 Task: Compute the Hankel transform of a radial function.
Action: Mouse moved to (182, 92)
Screenshot: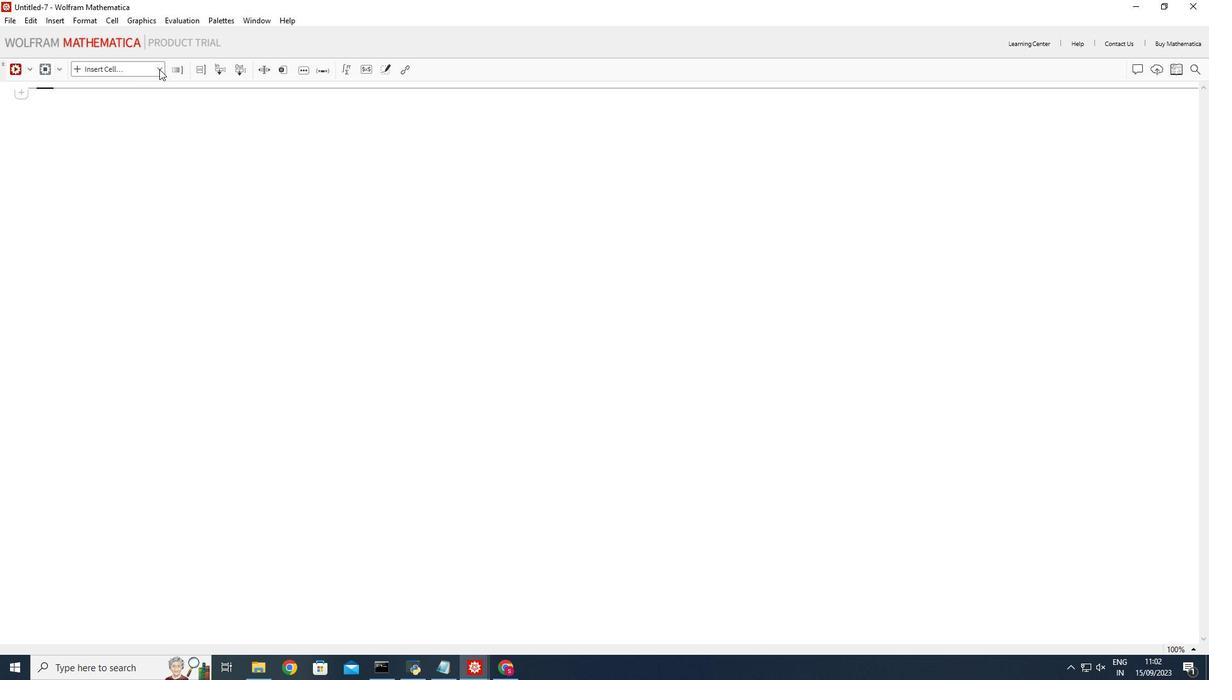 
Action: Mouse pressed left at (182, 92)
Screenshot: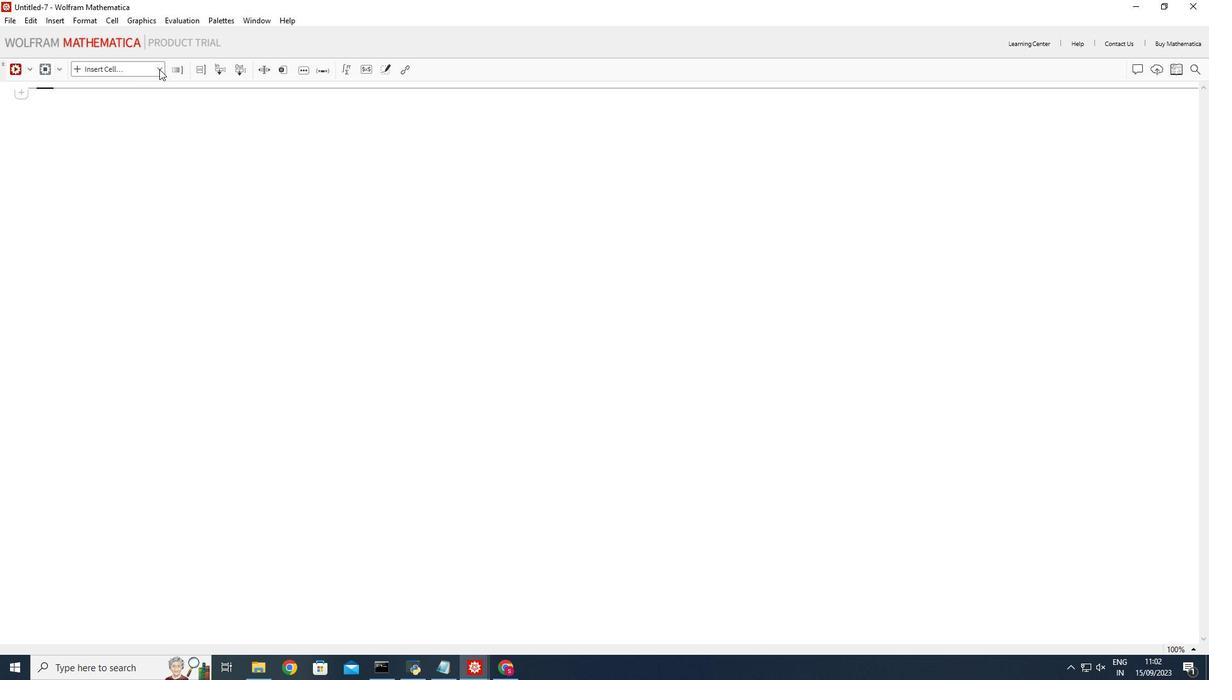 
Action: Mouse moved to (140, 111)
Screenshot: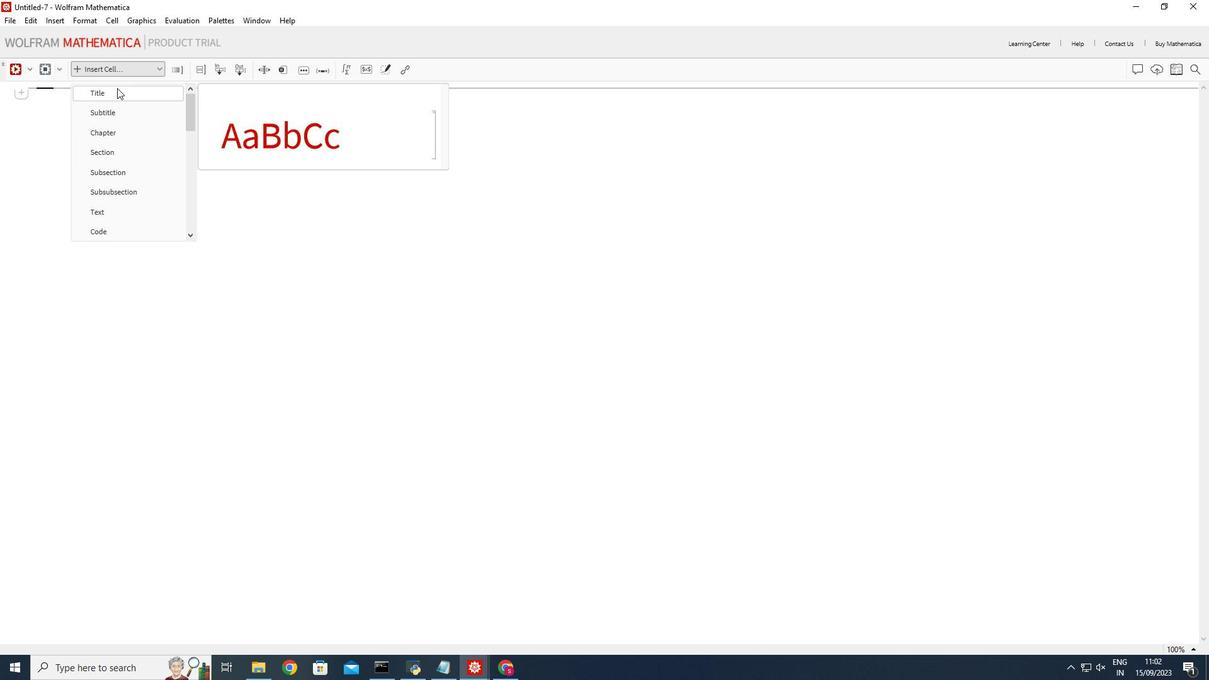 
Action: Mouse pressed left at (140, 111)
Screenshot: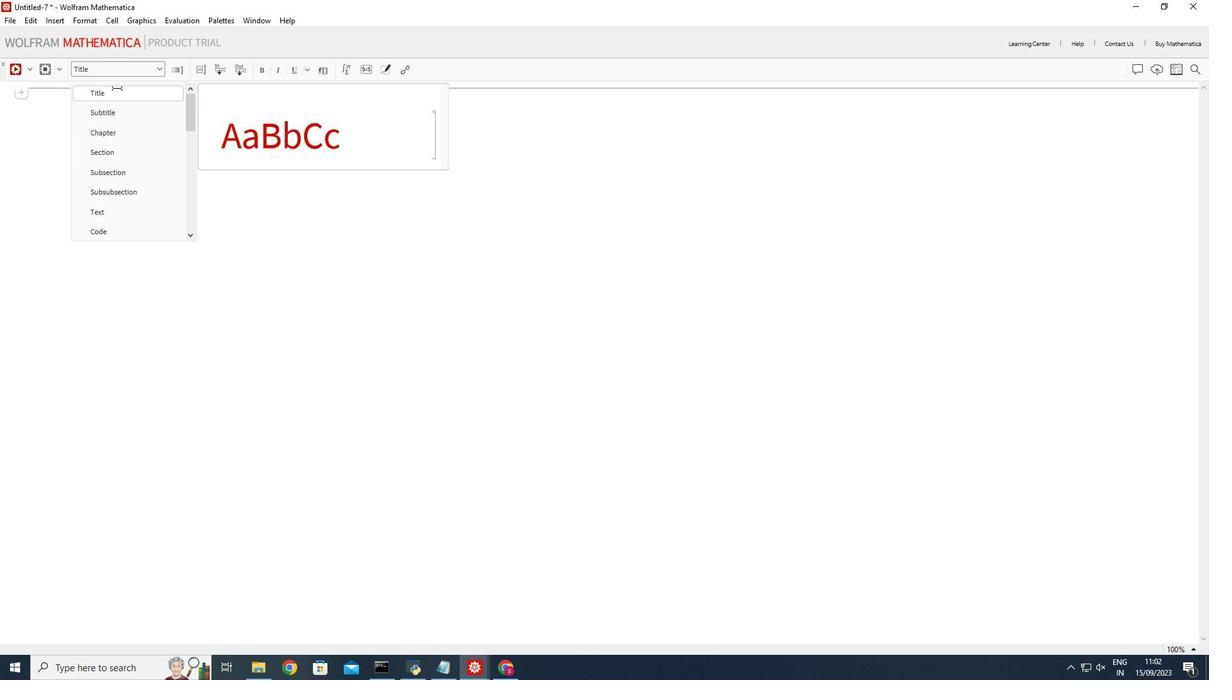 
Action: Mouse moved to (123, 172)
Screenshot: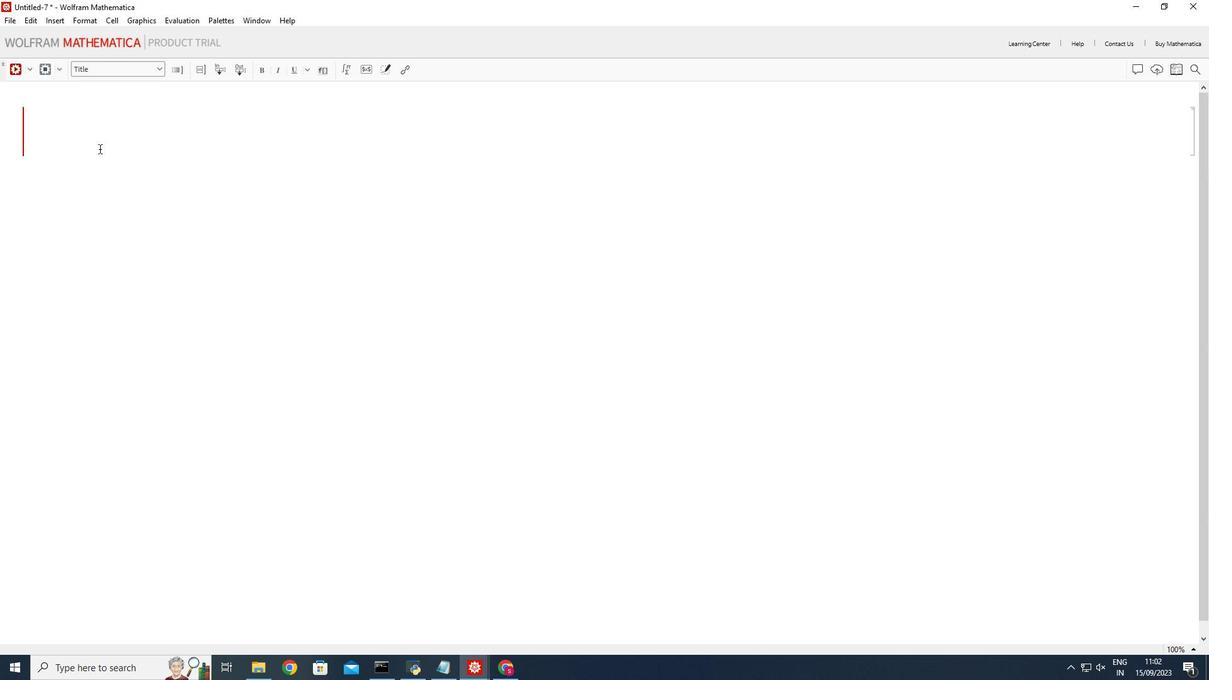 
Action: Mouse pressed left at (123, 172)
Screenshot: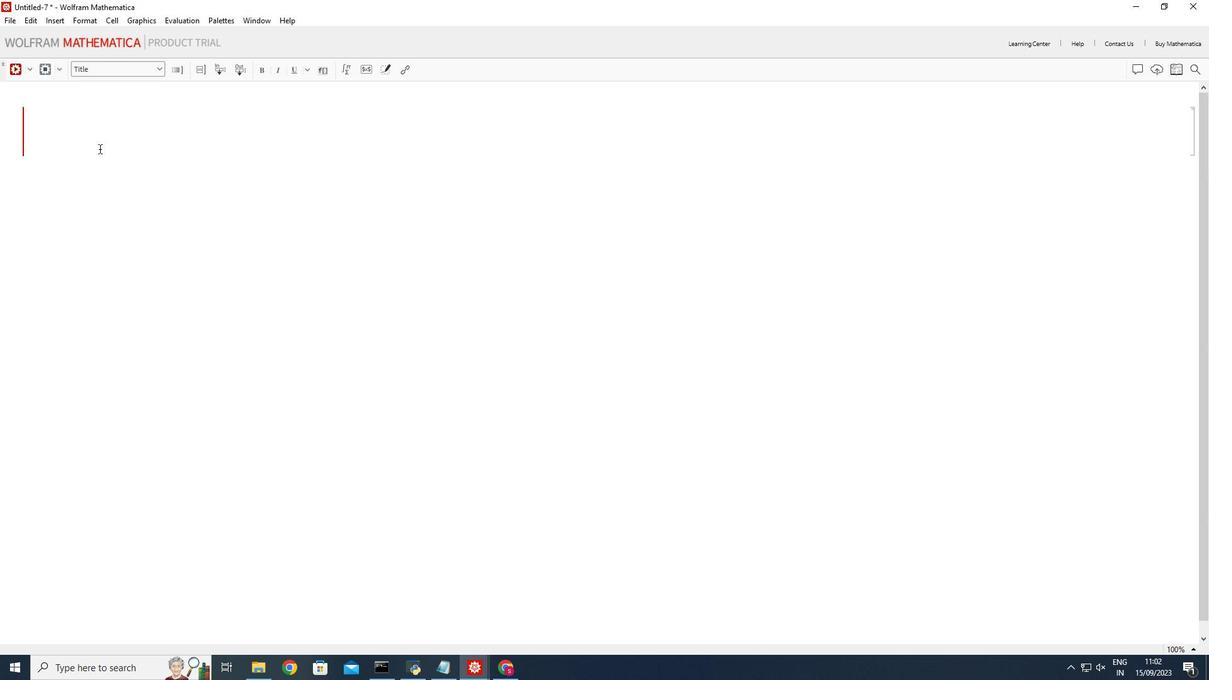 
Action: Mouse moved to (348, 361)
Screenshot: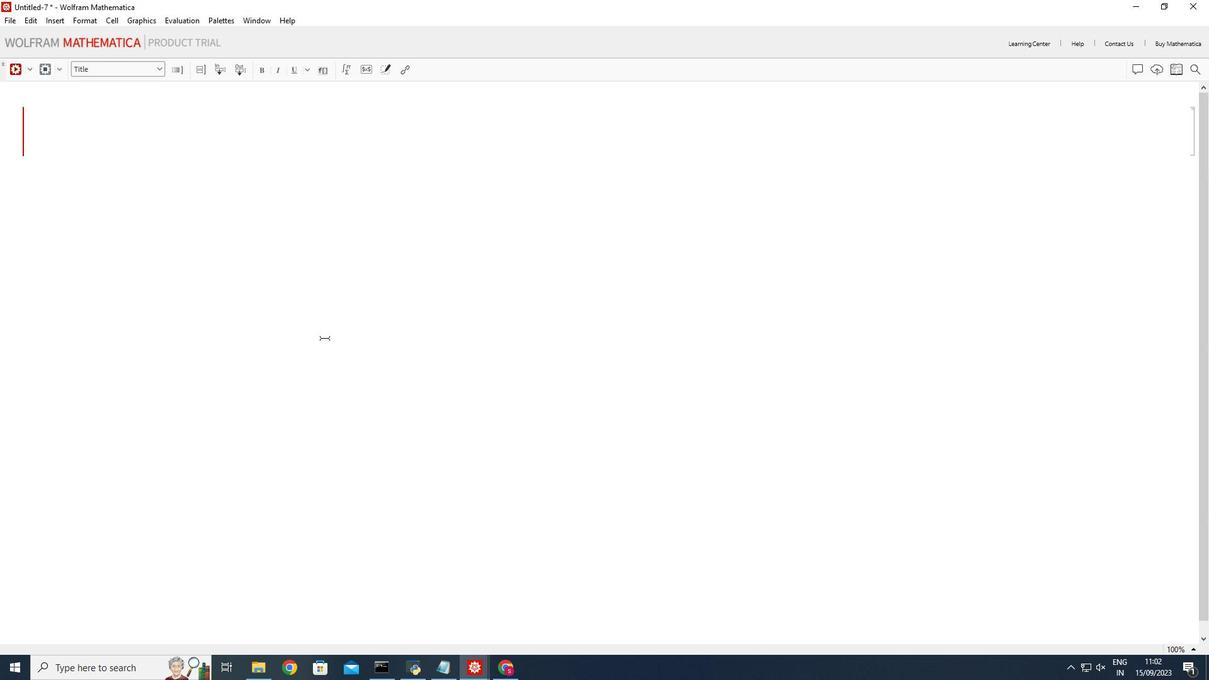 
Action: Key pressed <Key.shift_r>Hankel<Key.space><Key.shift_r>Transform<Key.space>of<Key.space>a<Key.space>radial<Key.space>function
Screenshot: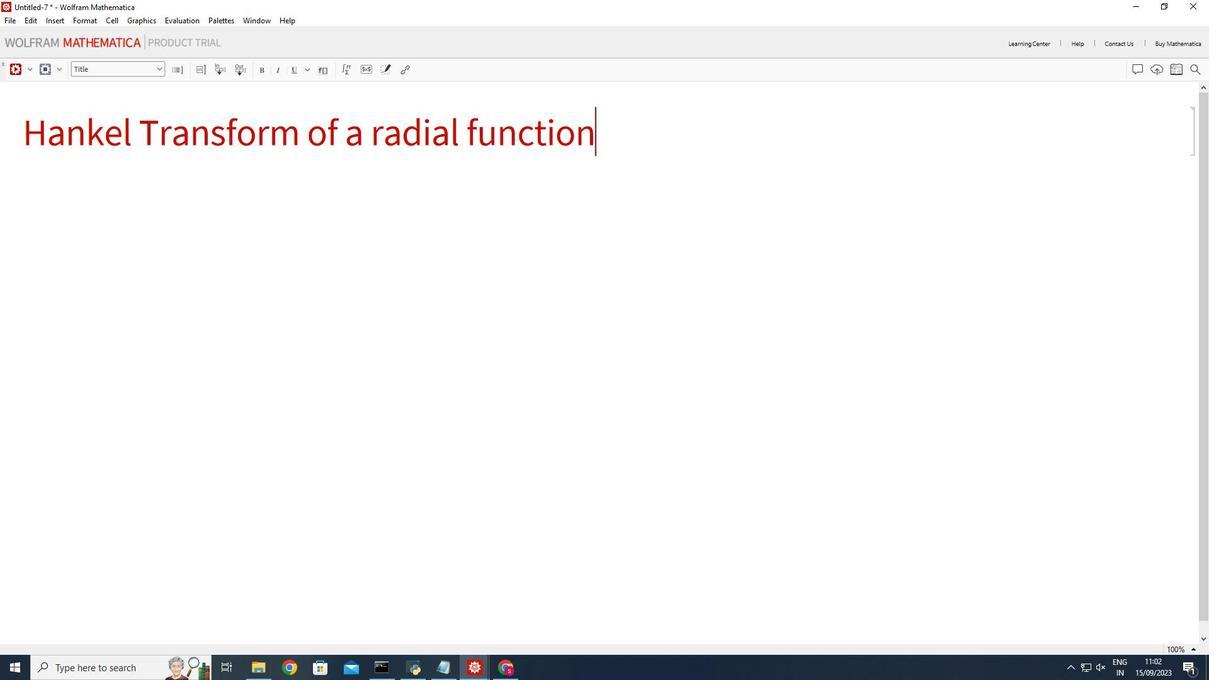 
Action: Mouse moved to (140, 265)
Screenshot: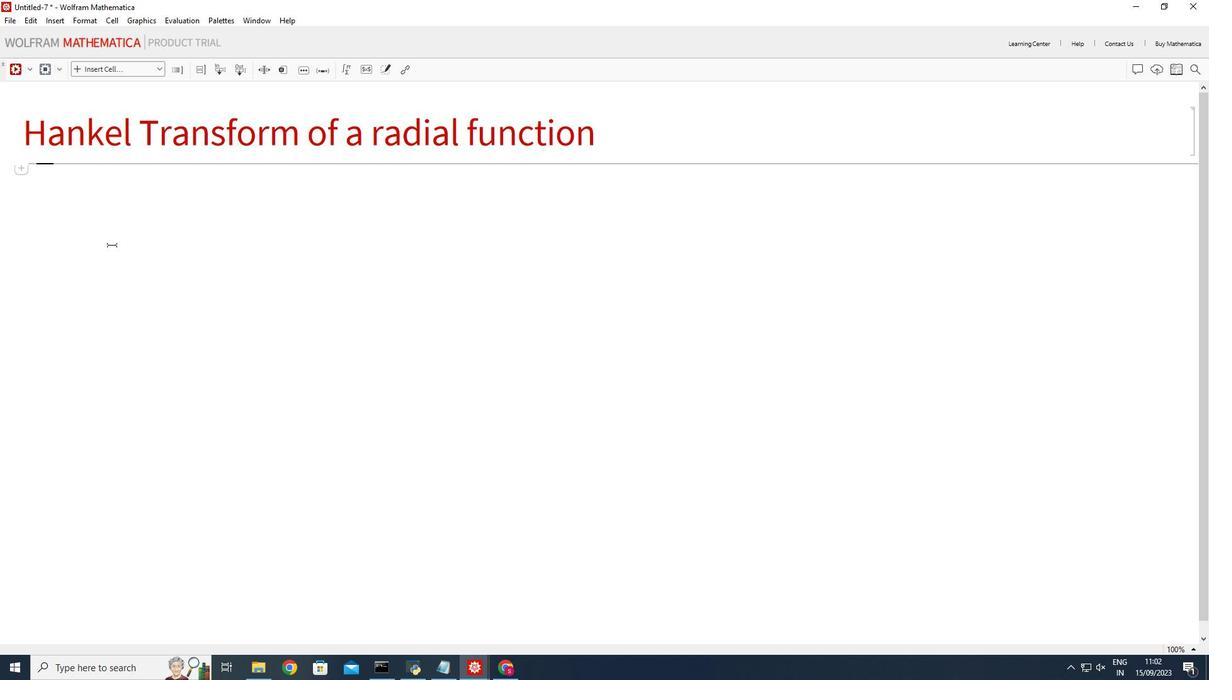 
Action: Mouse pressed left at (140, 265)
Screenshot: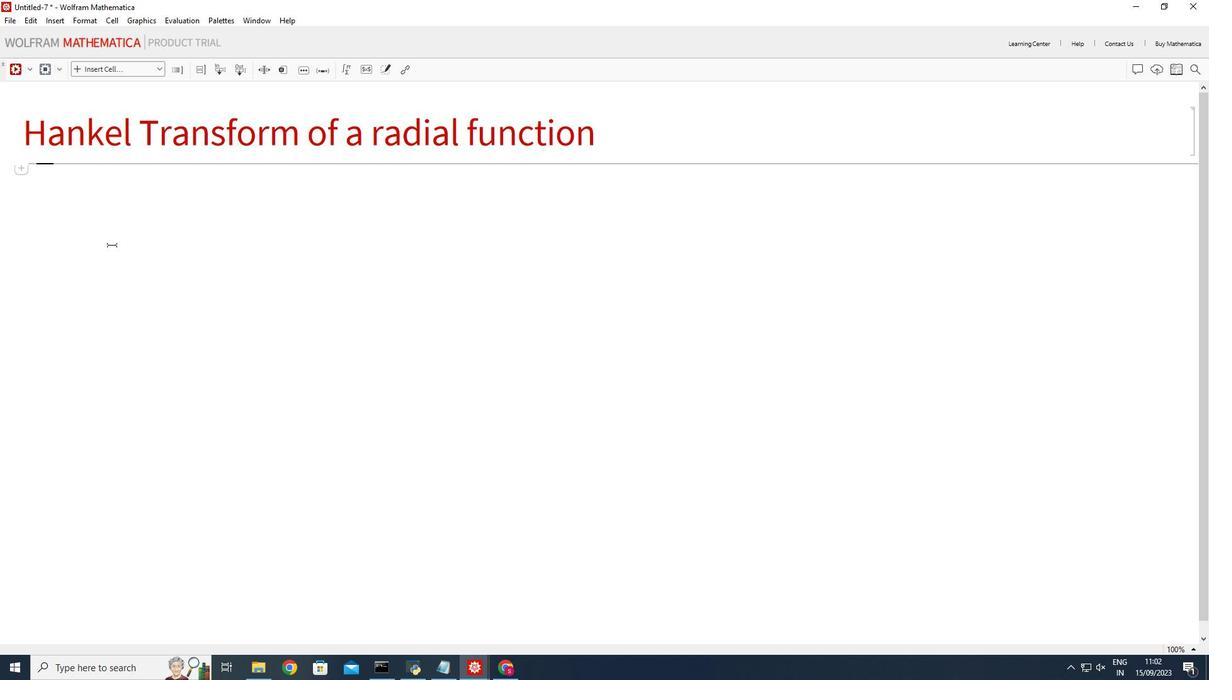 
Action: Mouse moved to (179, 97)
Screenshot: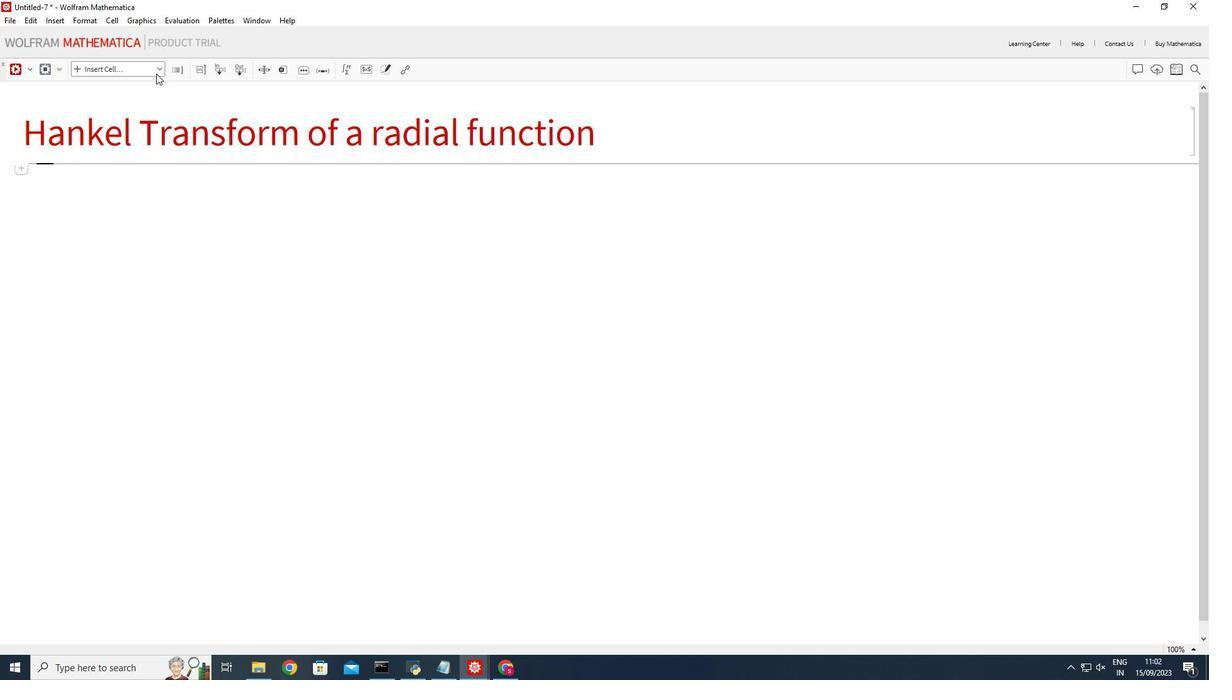 
Action: Mouse pressed left at (179, 97)
Screenshot: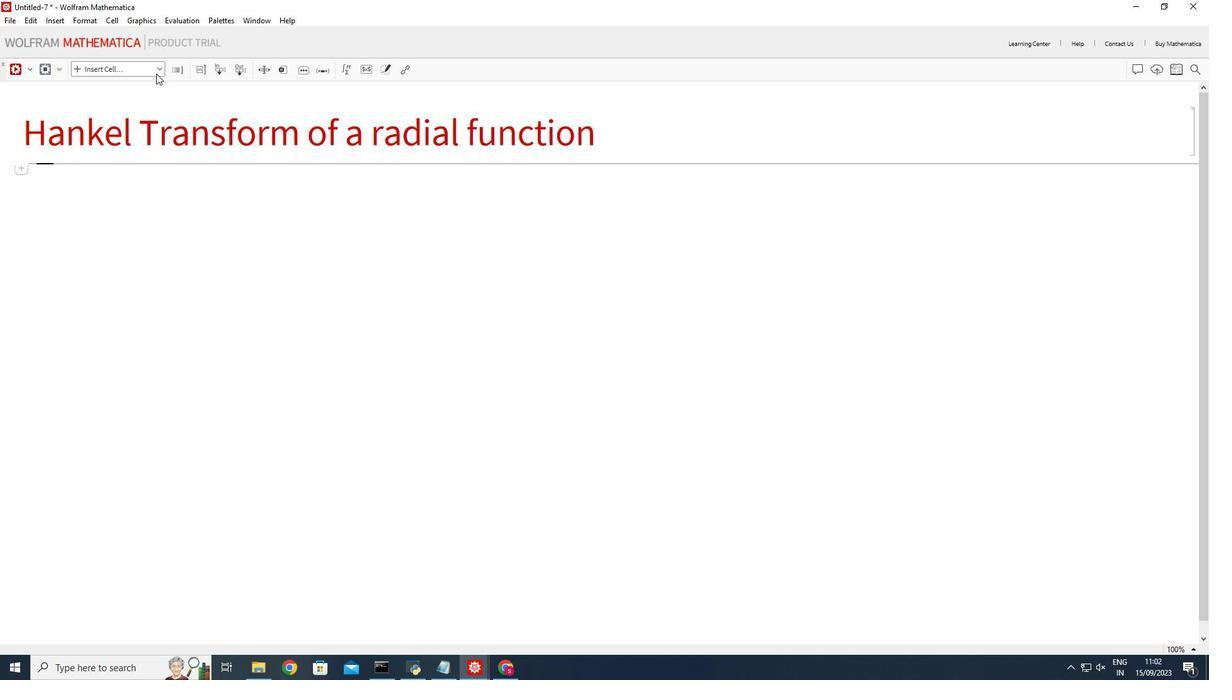 
Action: Mouse moved to (125, 251)
Screenshot: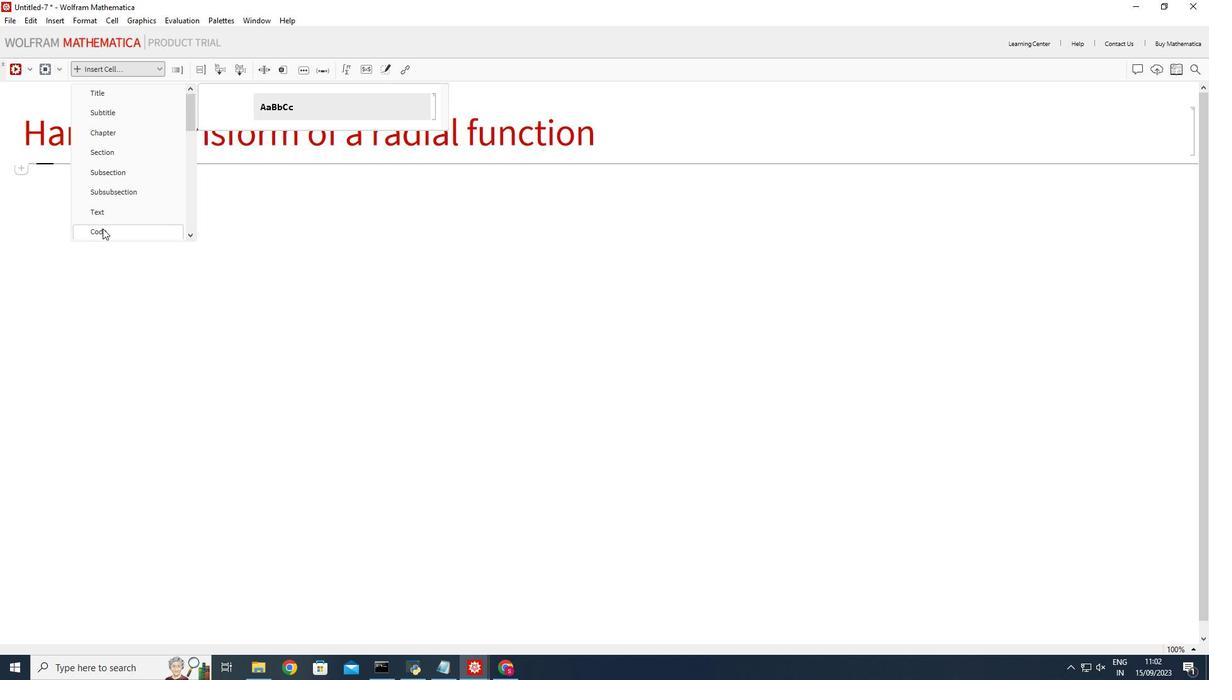 
Action: Mouse pressed left at (125, 251)
Screenshot: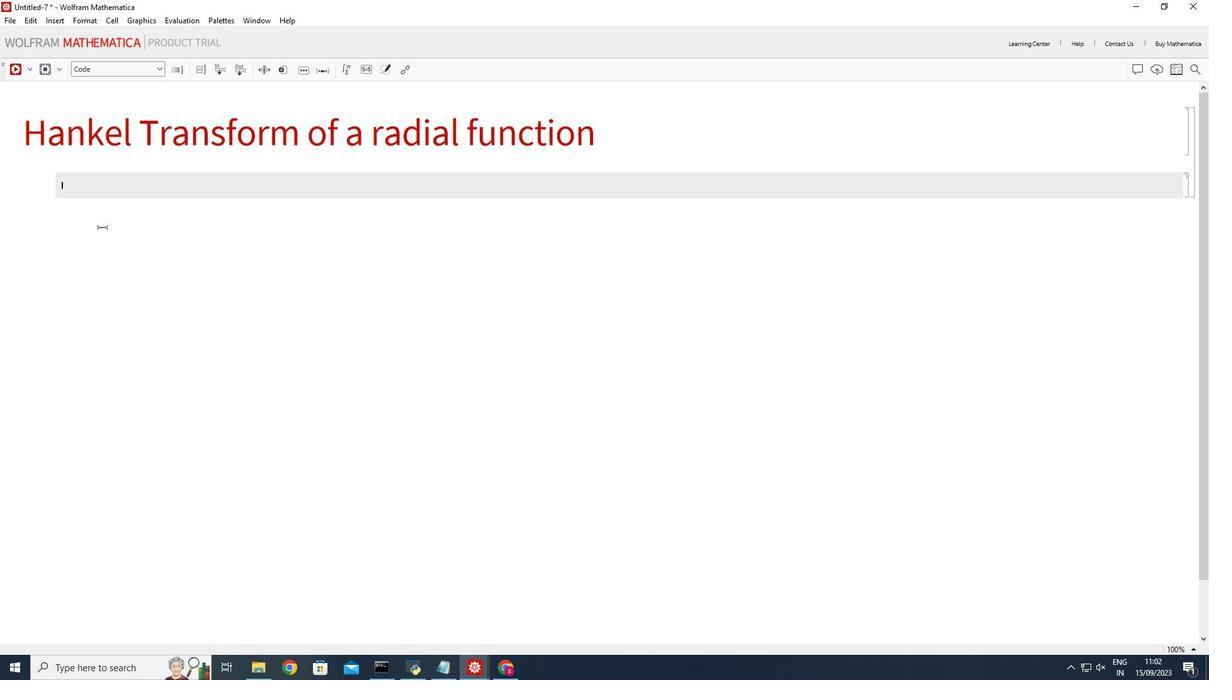 
Action: Mouse moved to (125, 211)
Screenshot: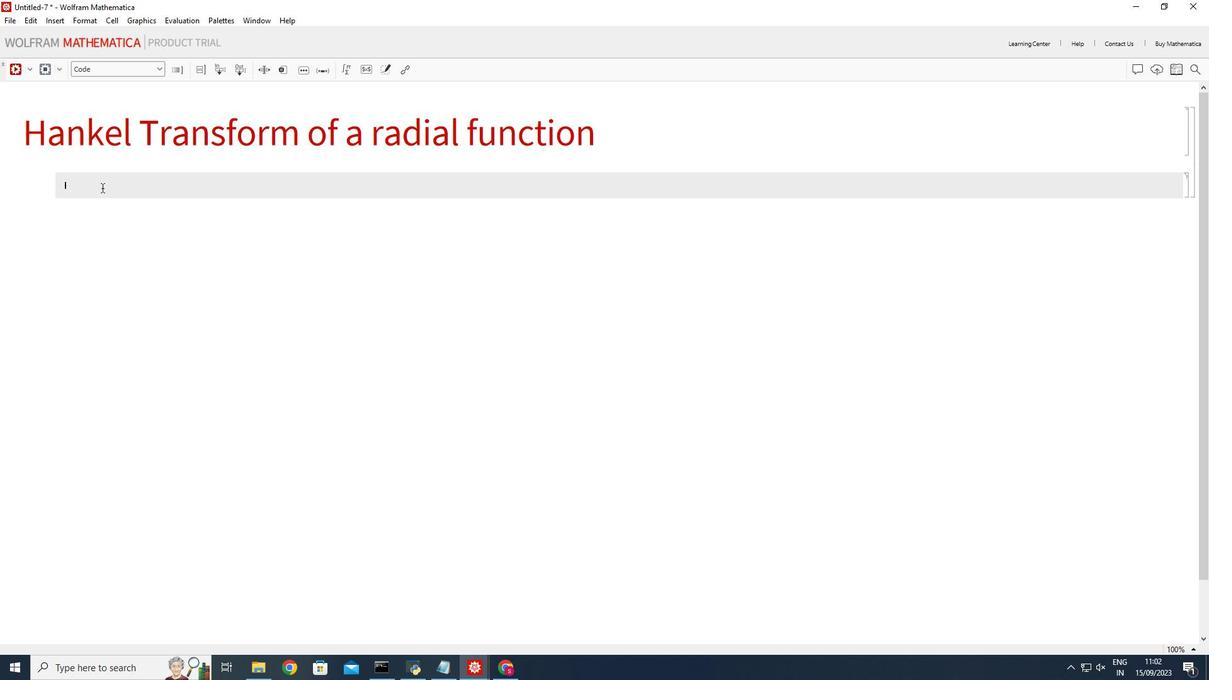
Action: Mouse pressed left at (125, 211)
Screenshot: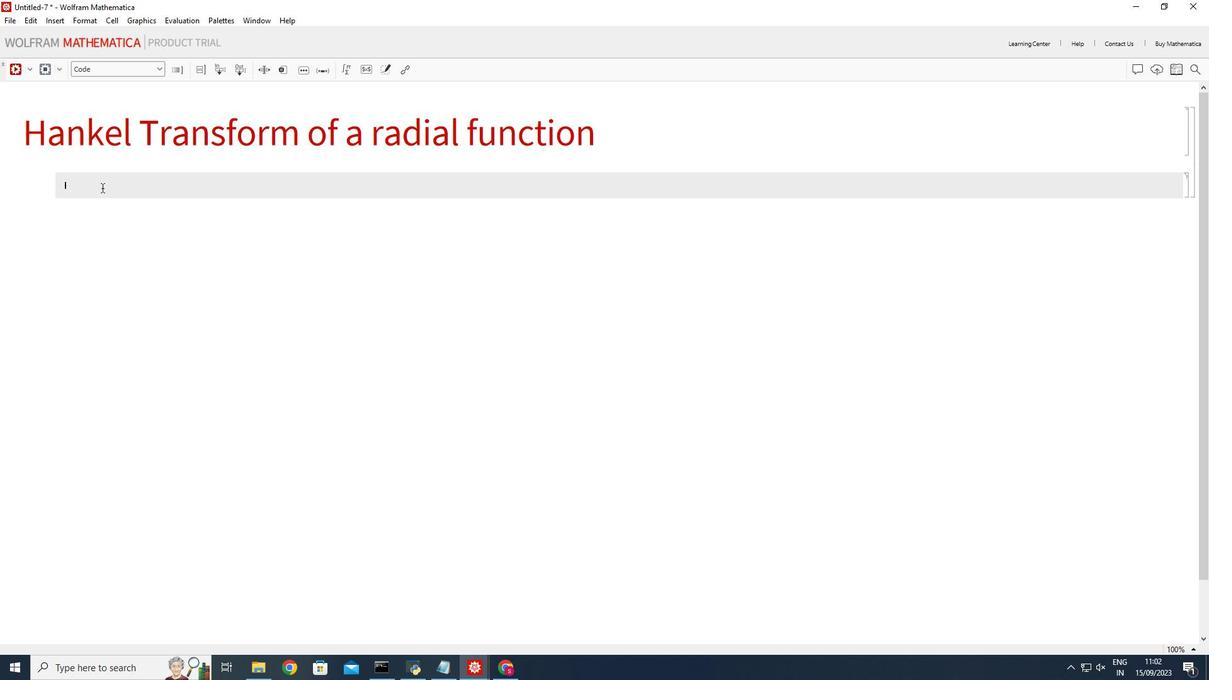 
Action: Mouse moved to (419, 362)
Screenshot: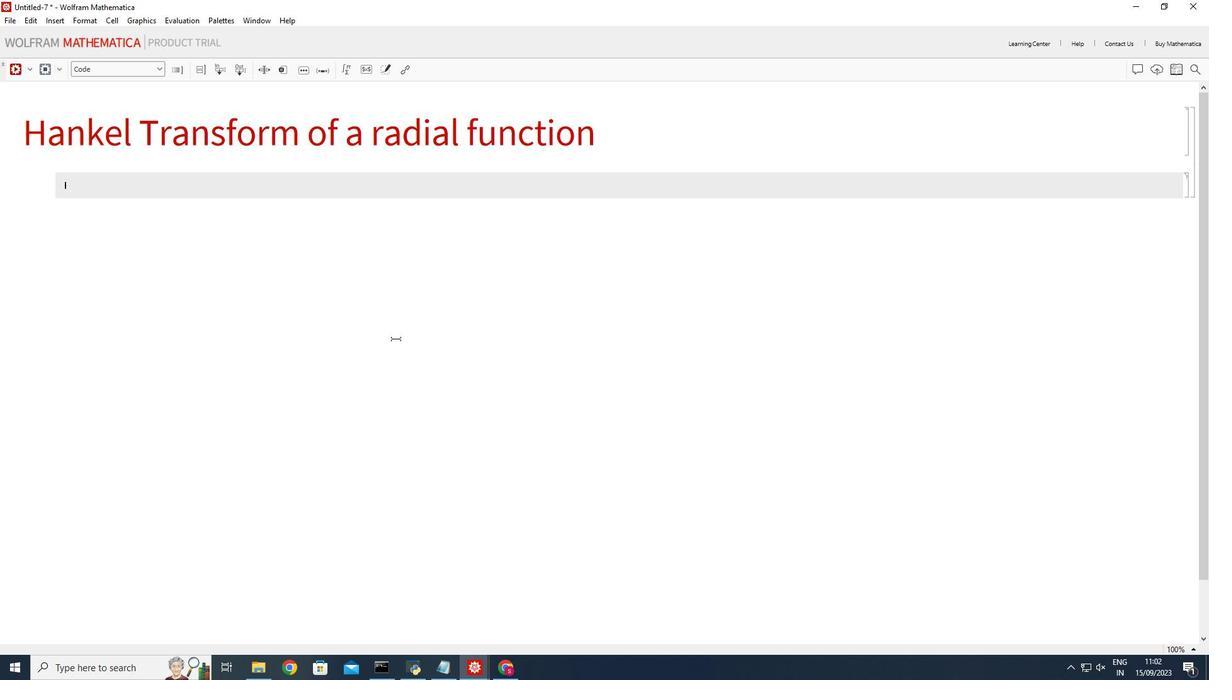 
Action: Key pressed <Key.shift_r>(*<Key.space><Key.shift_r>Define<Key.space>radial<Key.space>function<Key.space><Key.right><Key.right><Key.enter>f[x<Key.shift_r>_,<Key.space>y<Key.shift_r><Key.shift_r><Key.shift_r><Key.shift_r><Key.shift_r><Key.shift_r>_<Key.right><Key.space><Key.shift_r>:=<Key.space><Key.shift_r>E<Key.shift_r><Key.shift_r><Key.shift_r><Key.shift_r><Key.shift_r><Key.shift_r><Key.shift_r><Key.shift_r>^-<Key.shift_r>Sqrt[x<Key.shift_r><Key.shift_r><Key.shift_r><Key.shift_r><Key.shift_r><Key.shift_r><Key.shift_r><Key.shift_r><Key.shift_r>^2<Key.space>+<Key.space>y<Key.shift_r>^2<Key.right><Key.enter><Key.enter><Key.shift_r>(*<Key.space><Key.shift_r>Calculating<Key.space>hankel<Key.space>transform<Key.right><Key.right><Key.up><Key.up>;<Key.down><Key.down><Key.enter><Key.shift_r>Hanekl<Key.backspace><Key.backspace><Key.backspace>kel<Key.shift_r>Transform<Key.enter>[f[x,y<Key.right>,<Key.space>r,<Key.space>s<Key.right><Key.space><Key.shift_r><Key.enter>
Screenshot: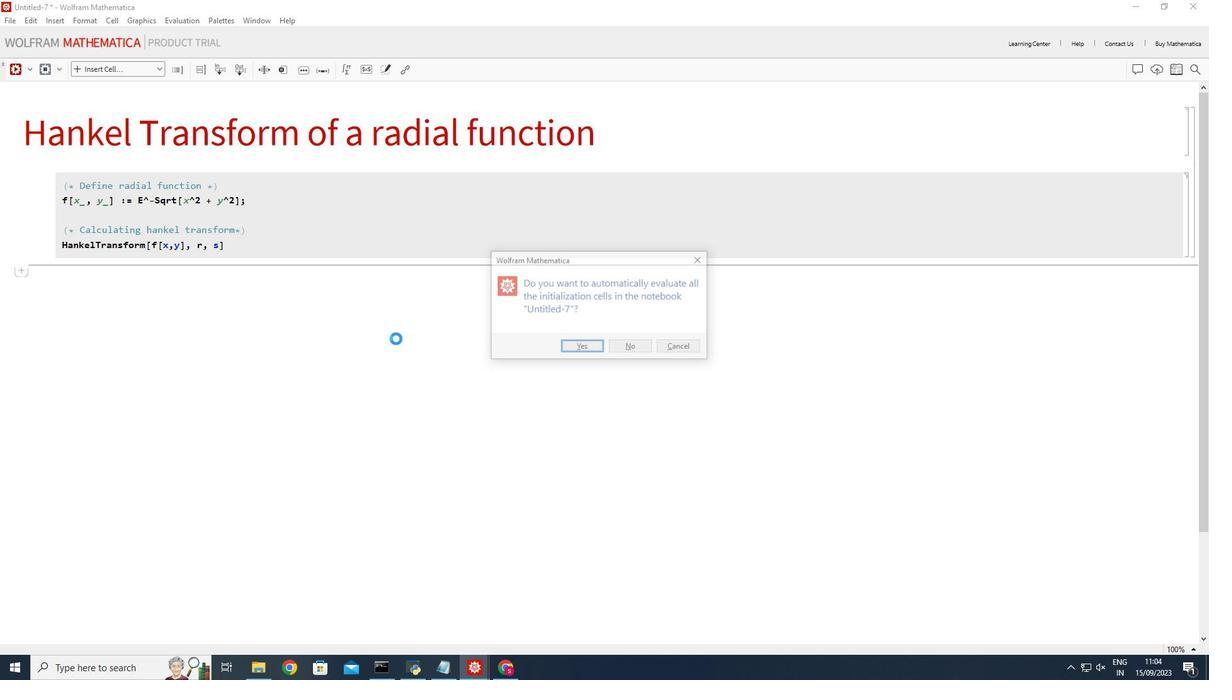
Action: Mouse moved to (601, 366)
Screenshot: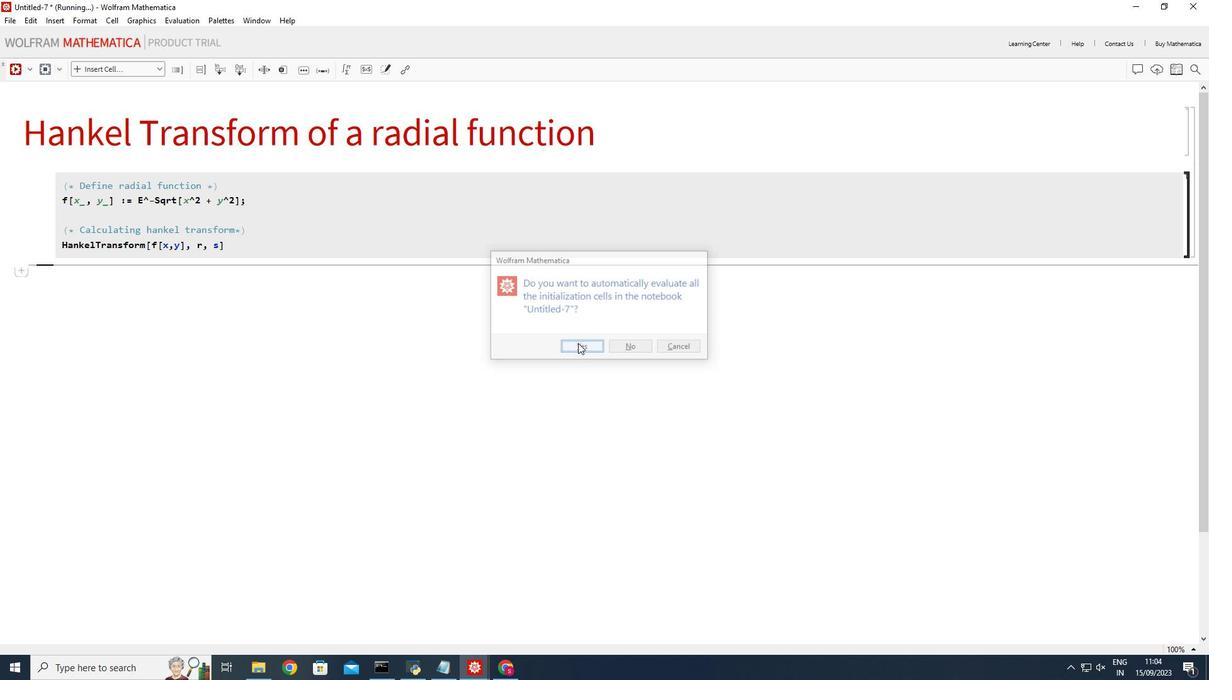 
Action: Mouse pressed left at (601, 366)
Screenshot: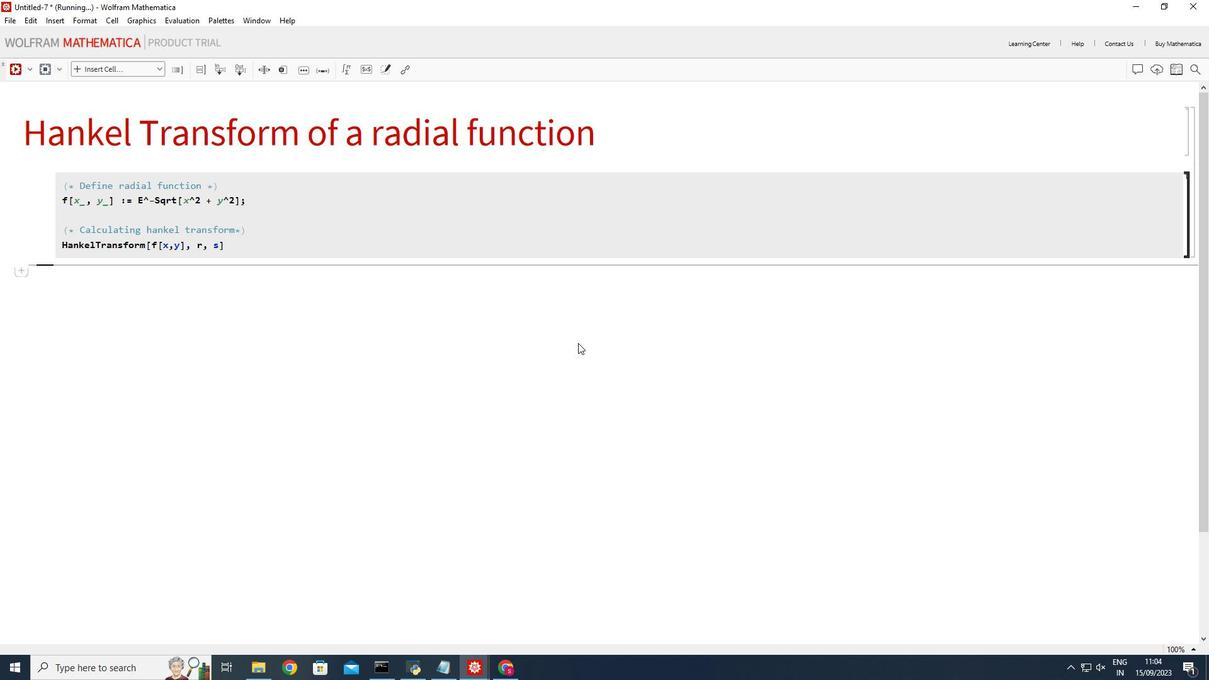 
